 Task: Look for products from Honest Kids only.
Action: Mouse moved to (30, 155)
Screenshot: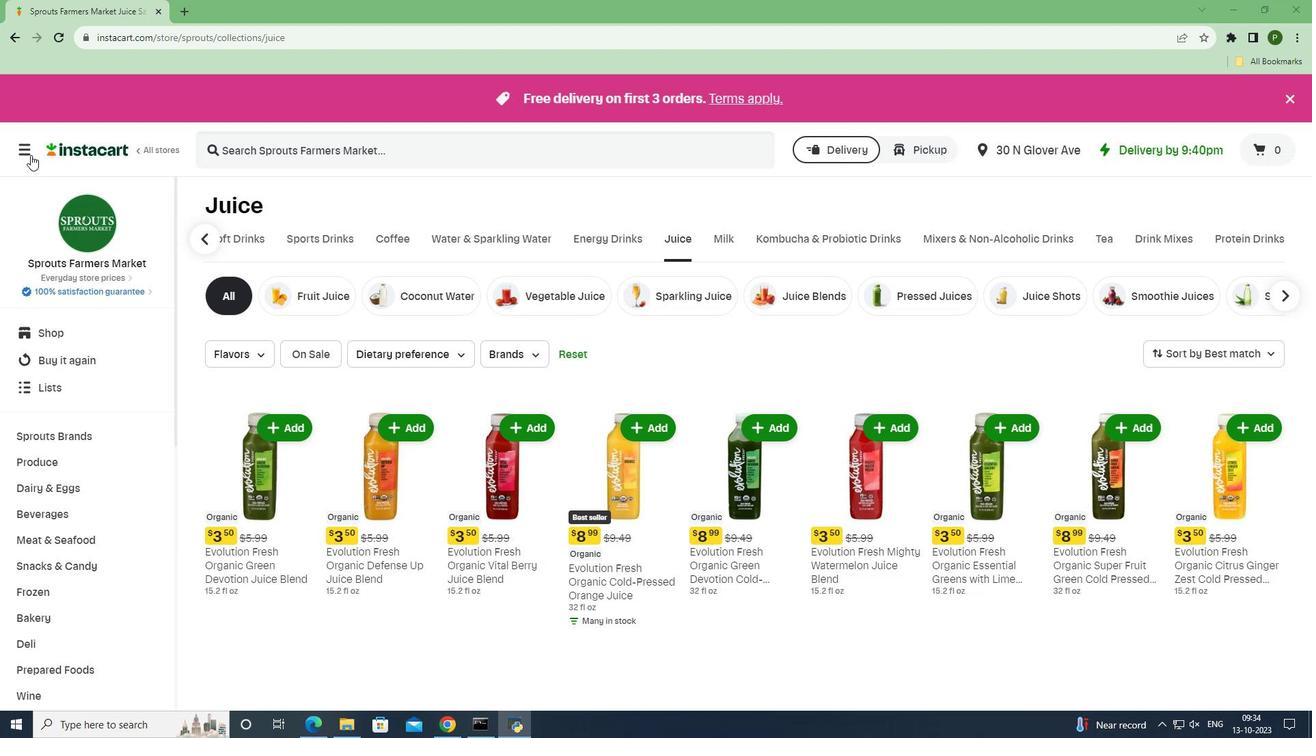 
Action: Mouse pressed left at (30, 155)
Screenshot: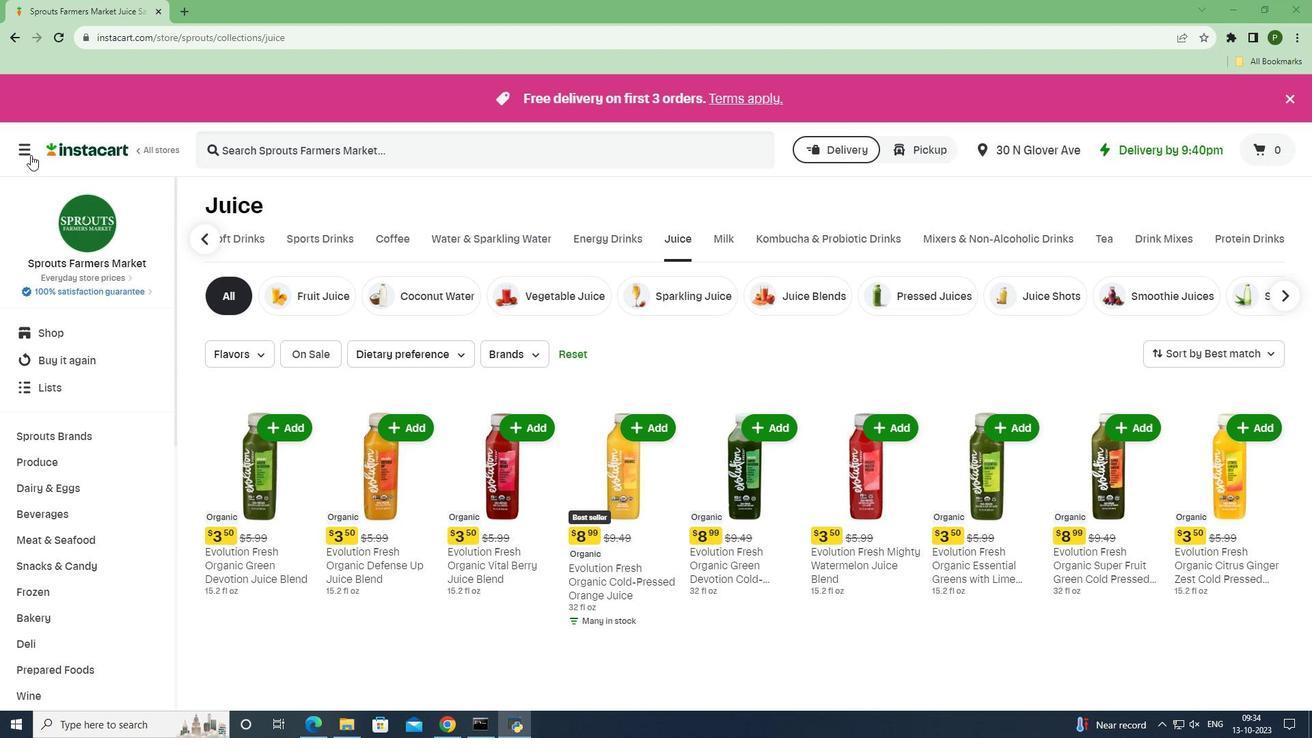 
Action: Mouse moved to (61, 358)
Screenshot: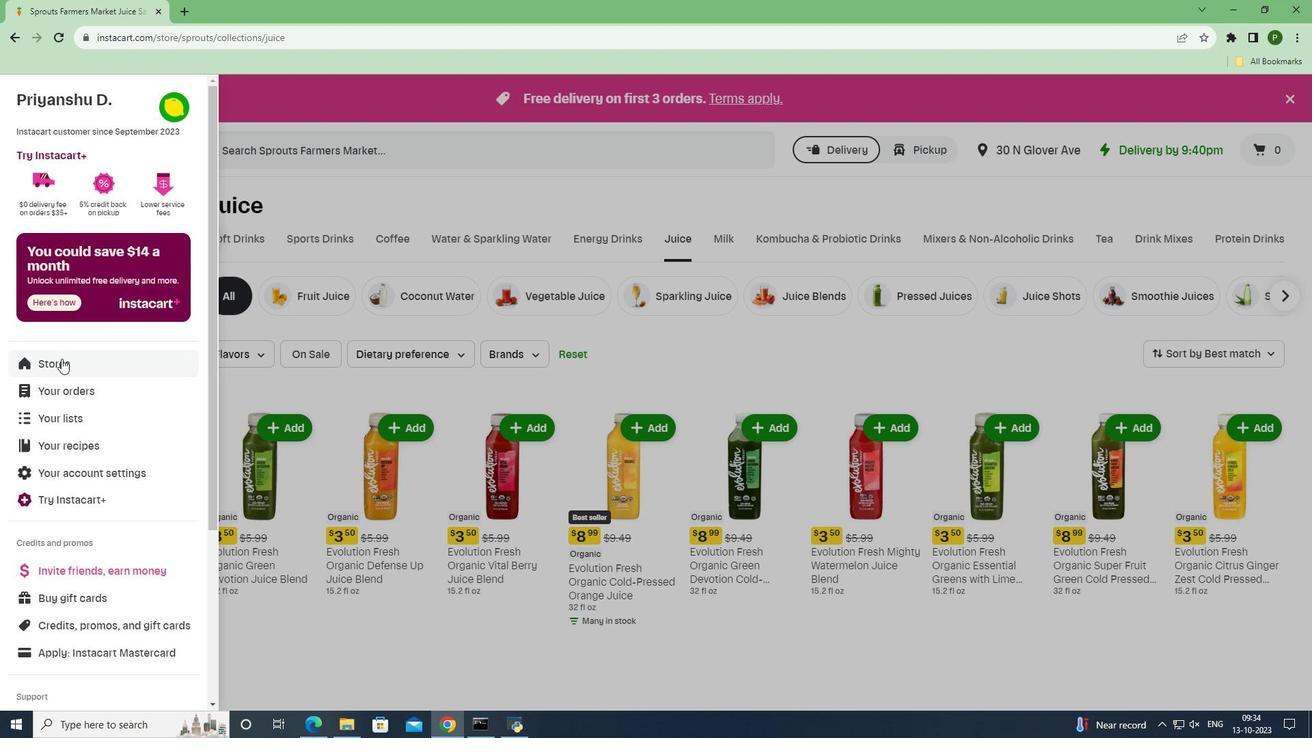 
Action: Mouse pressed left at (61, 358)
Screenshot: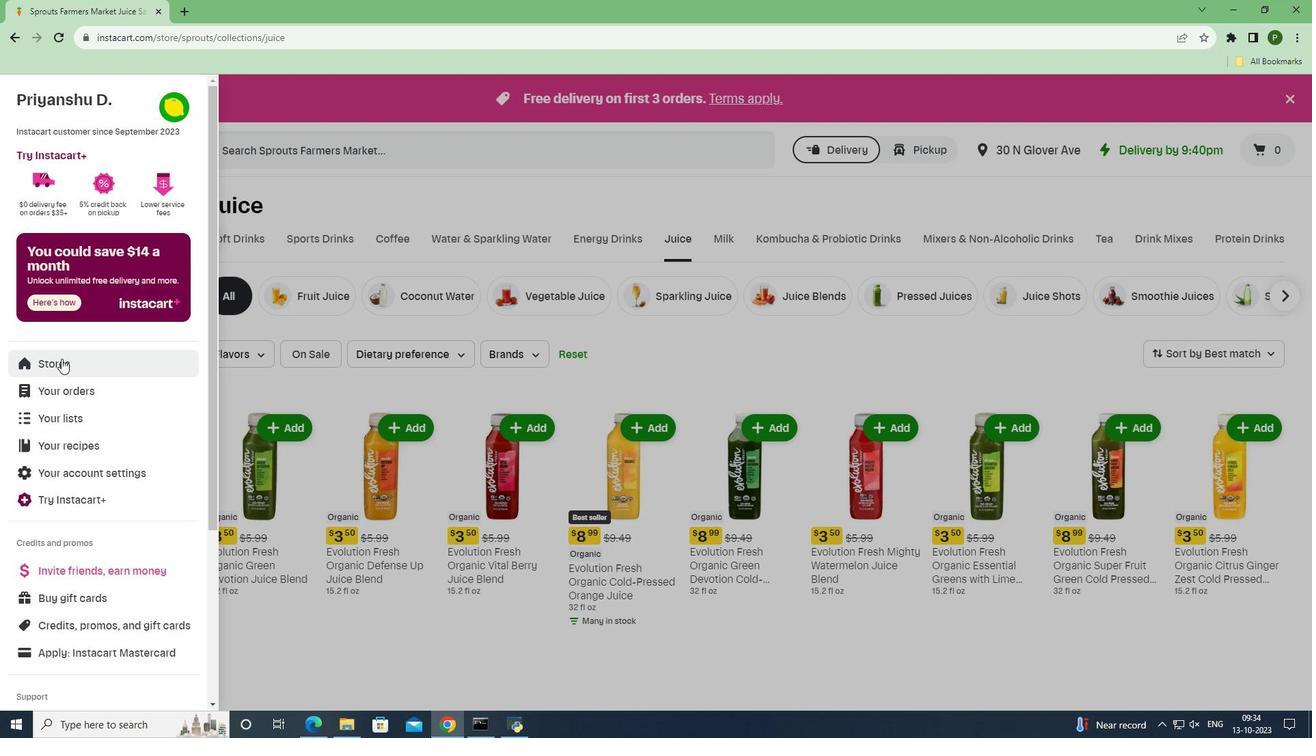 
Action: Mouse moved to (306, 164)
Screenshot: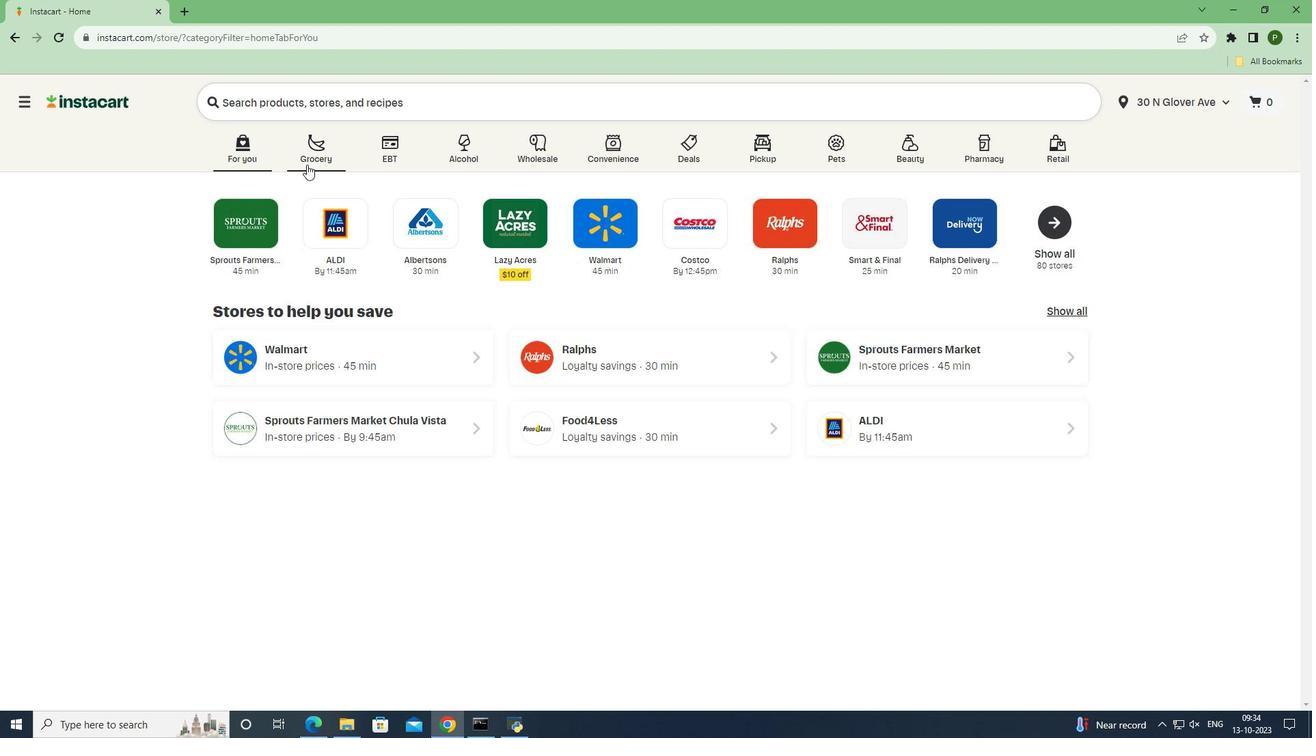 
Action: Mouse pressed left at (306, 164)
Screenshot: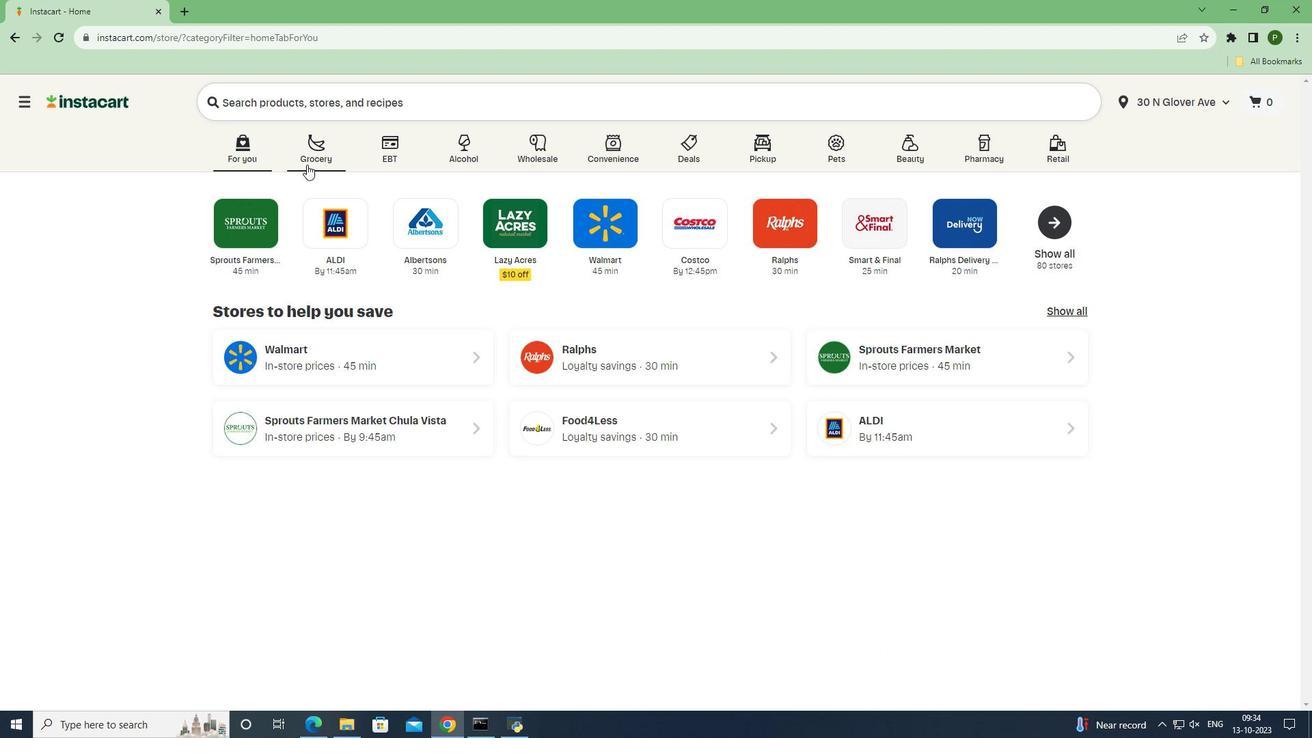 
Action: Mouse moved to (838, 316)
Screenshot: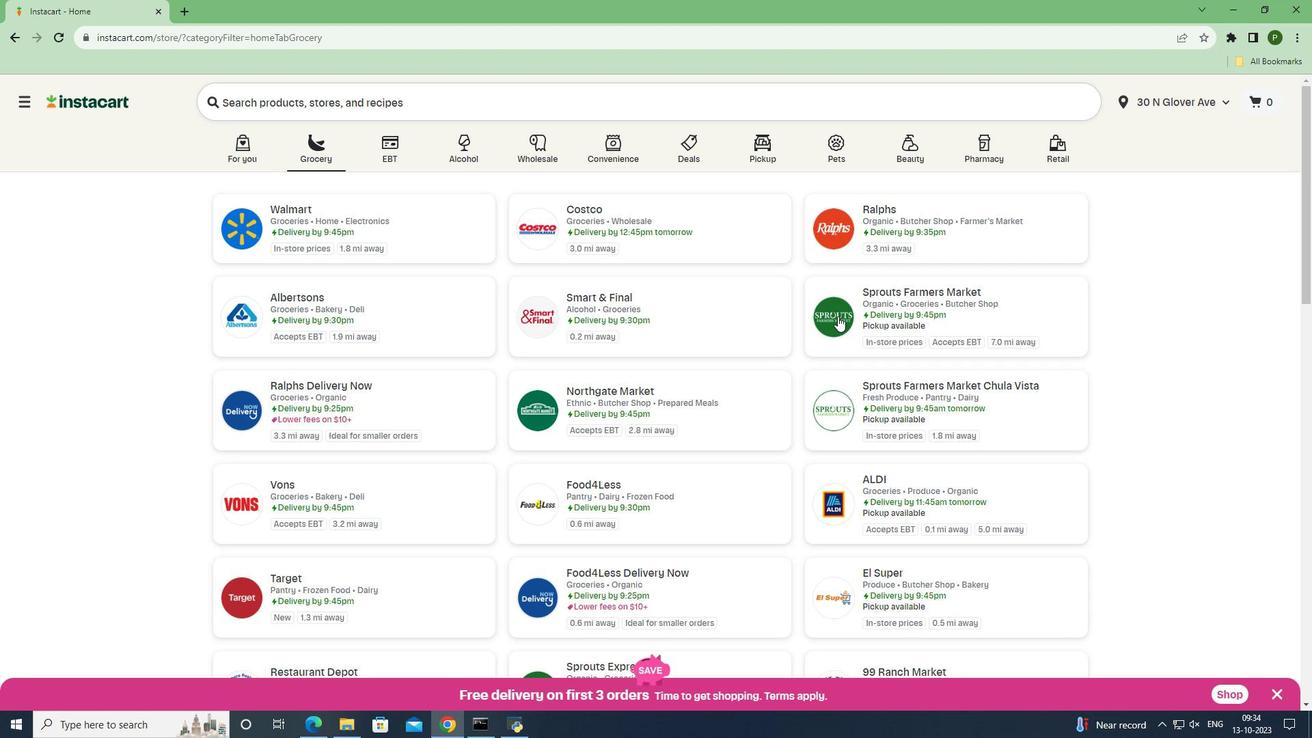 
Action: Mouse pressed left at (838, 316)
Screenshot: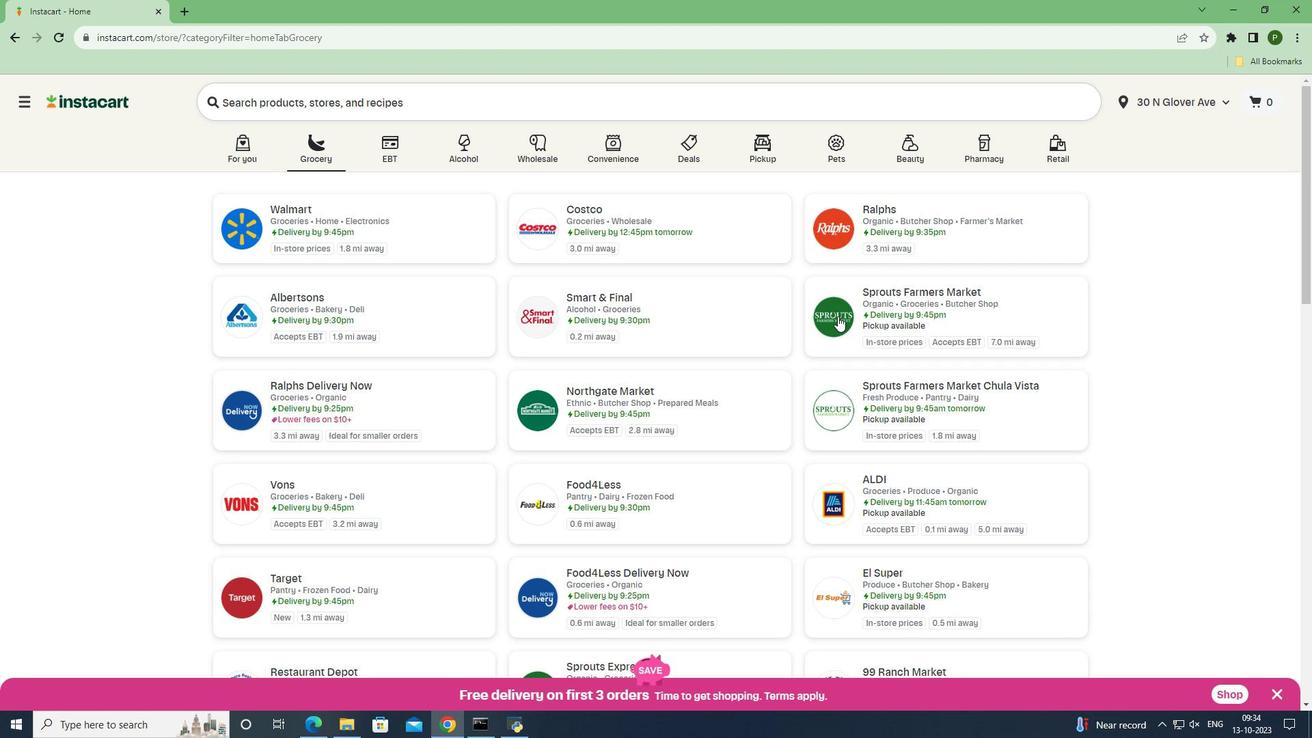 
Action: Mouse moved to (75, 509)
Screenshot: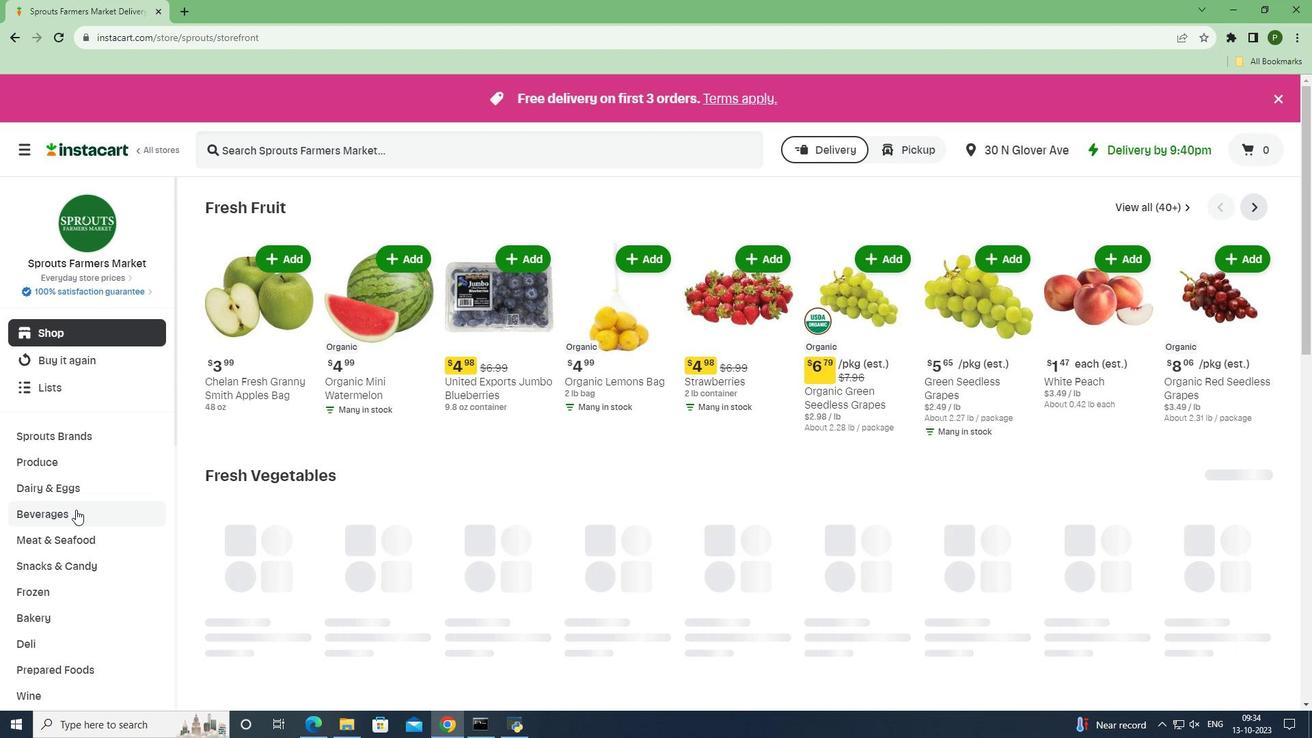 
Action: Mouse pressed left at (75, 509)
Screenshot: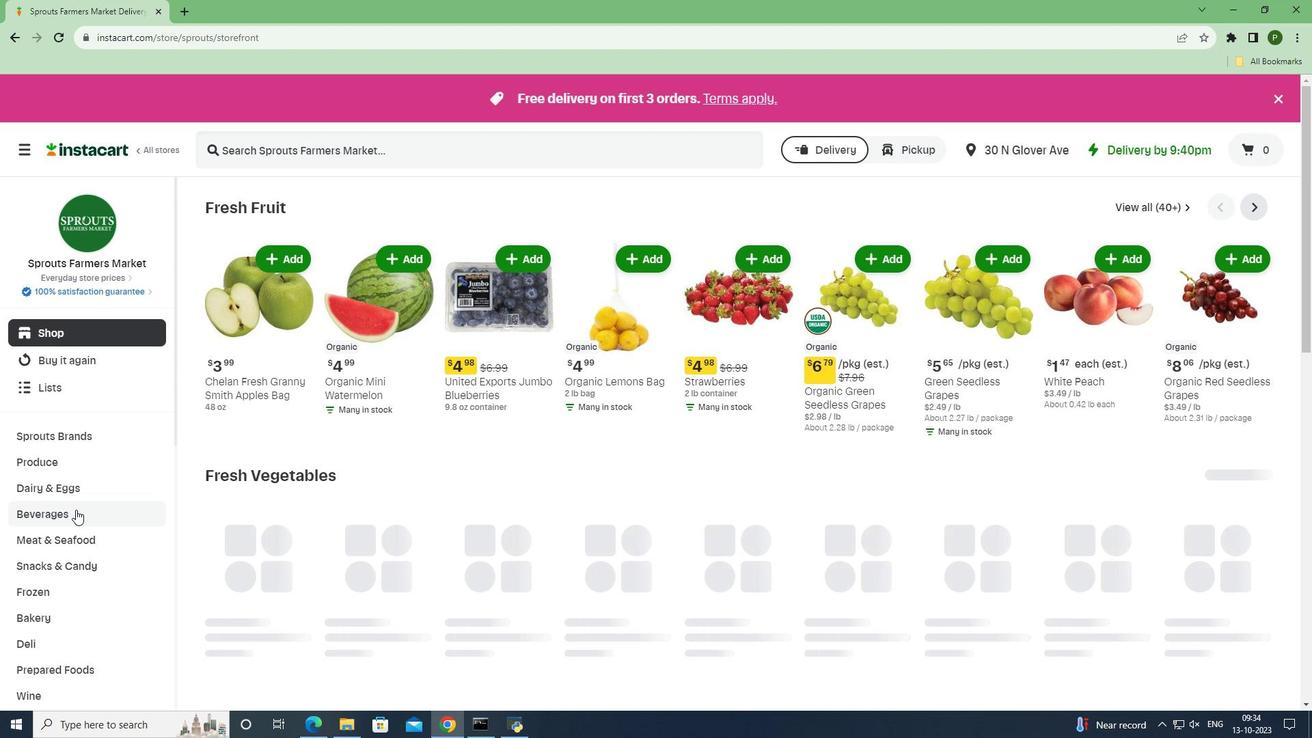 
Action: Mouse moved to (756, 236)
Screenshot: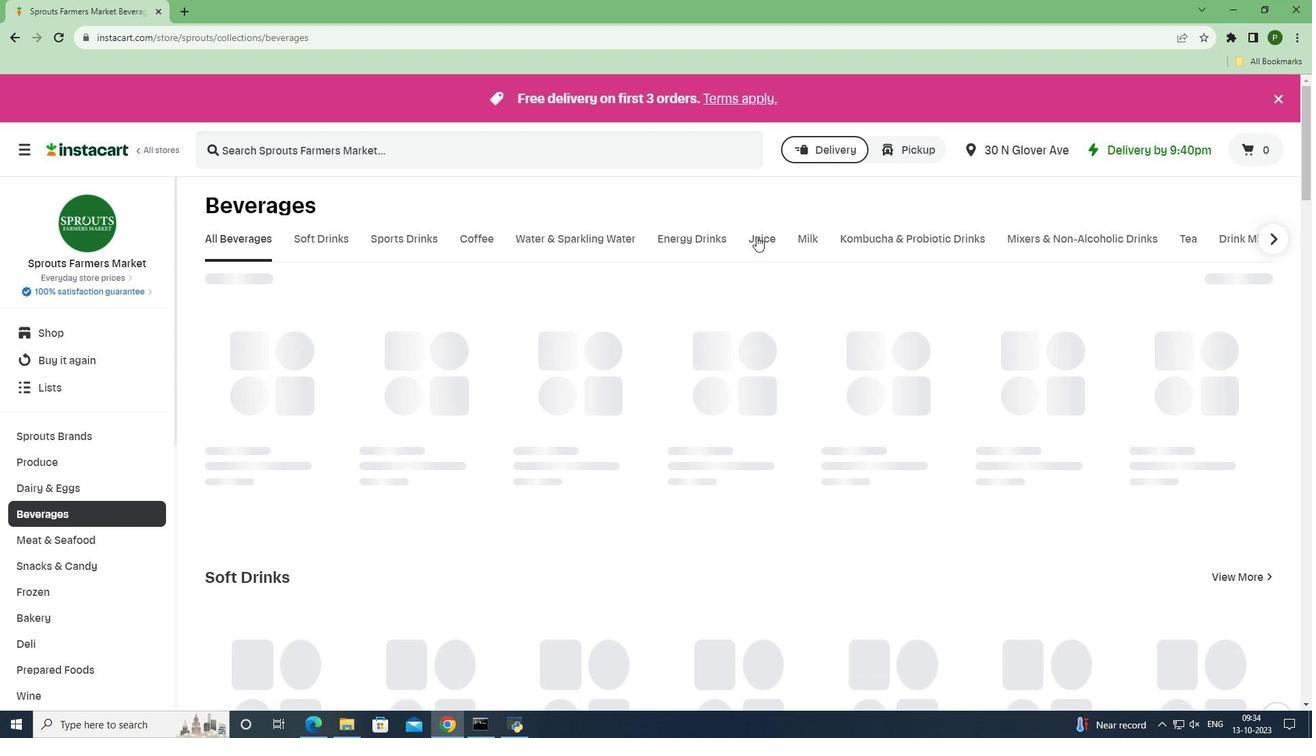 
Action: Mouse pressed left at (756, 236)
Screenshot: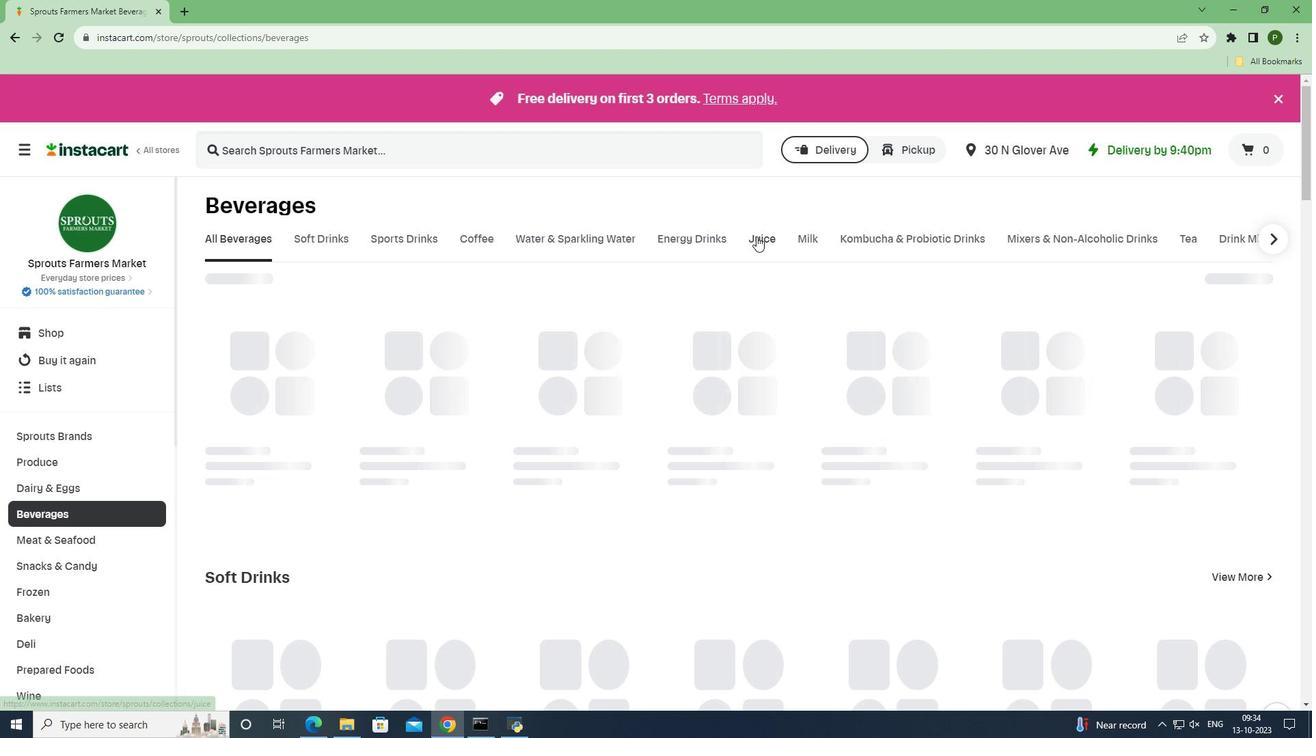 
Action: Mouse moved to (524, 356)
Screenshot: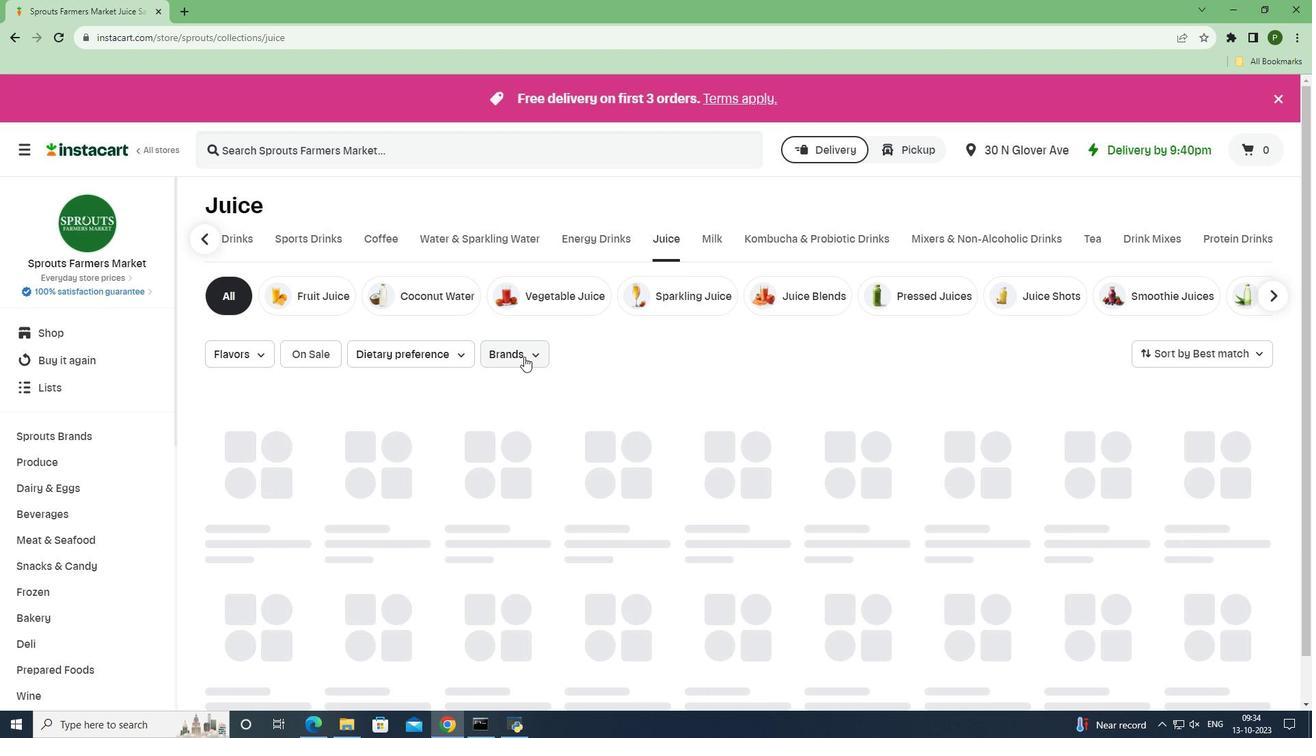 
Action: Mouse pressed left at (524, 356)
Screenshot: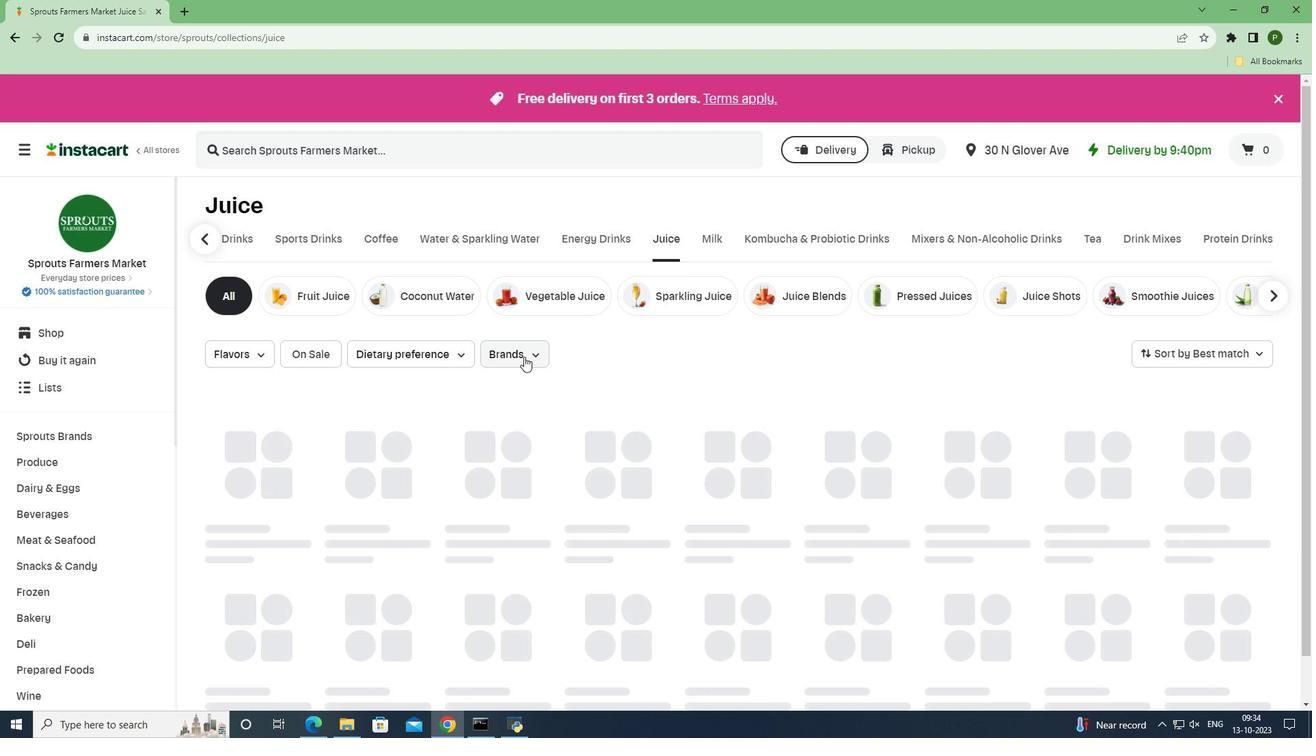 
Action: Mouse moved to (553, 499)
Screenshot: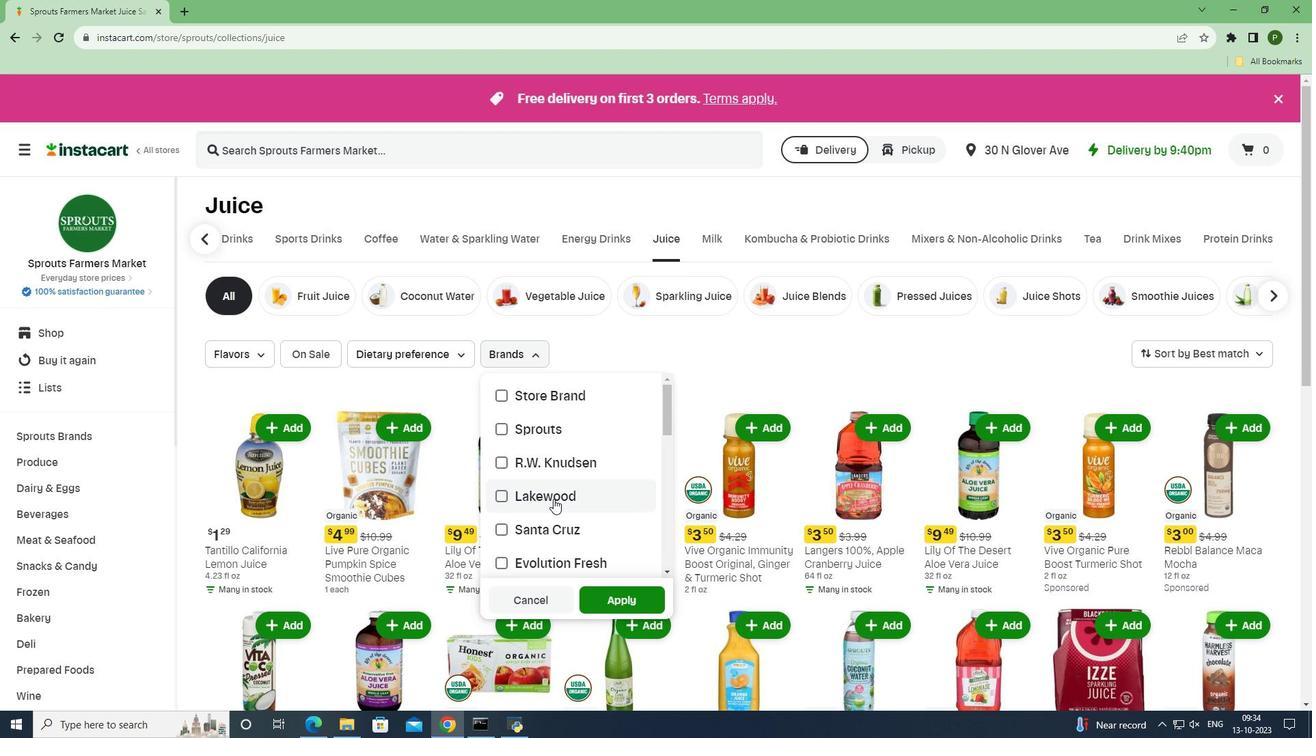 
Action: Mouse scrolled (553, 498) with delta (0, 0)
Screenshot: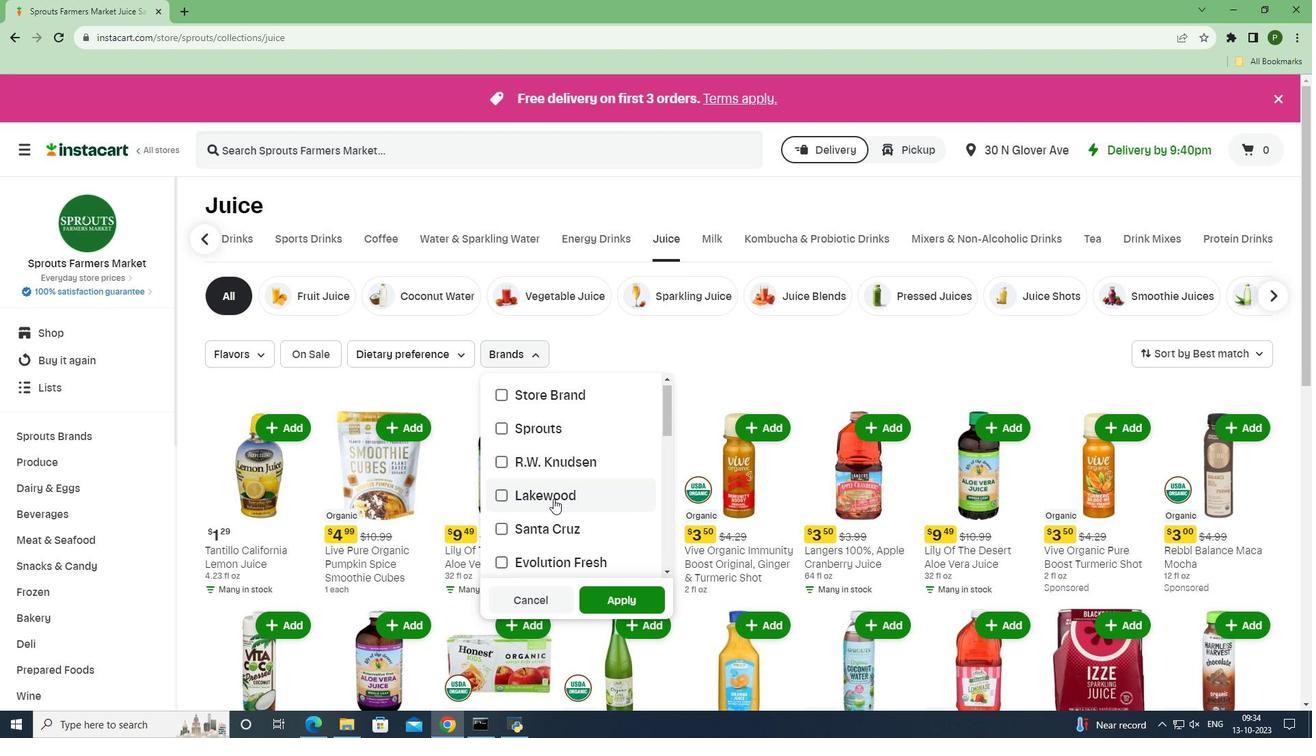 
Action: Mouse moved to (551, 499)
Screenshot: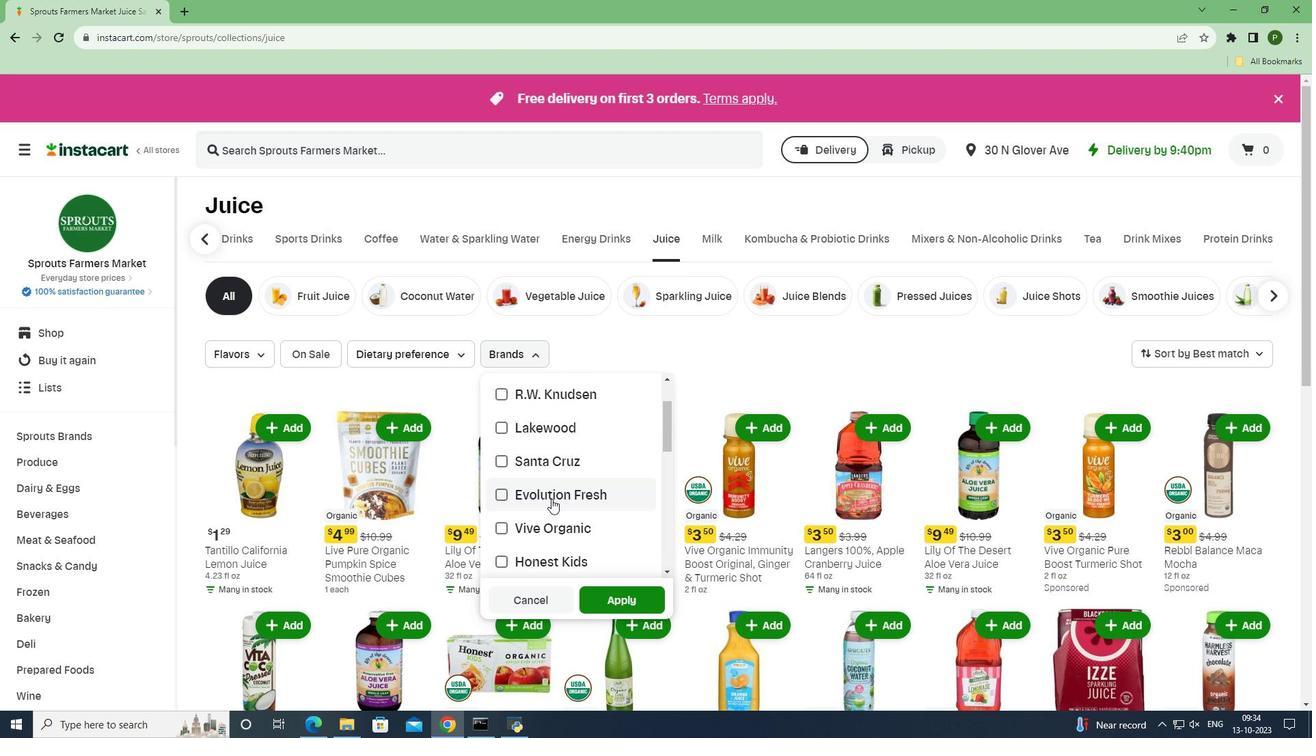 
Action: Mouse scrolled (551, 498) with delta (0, 0)
Screenshot: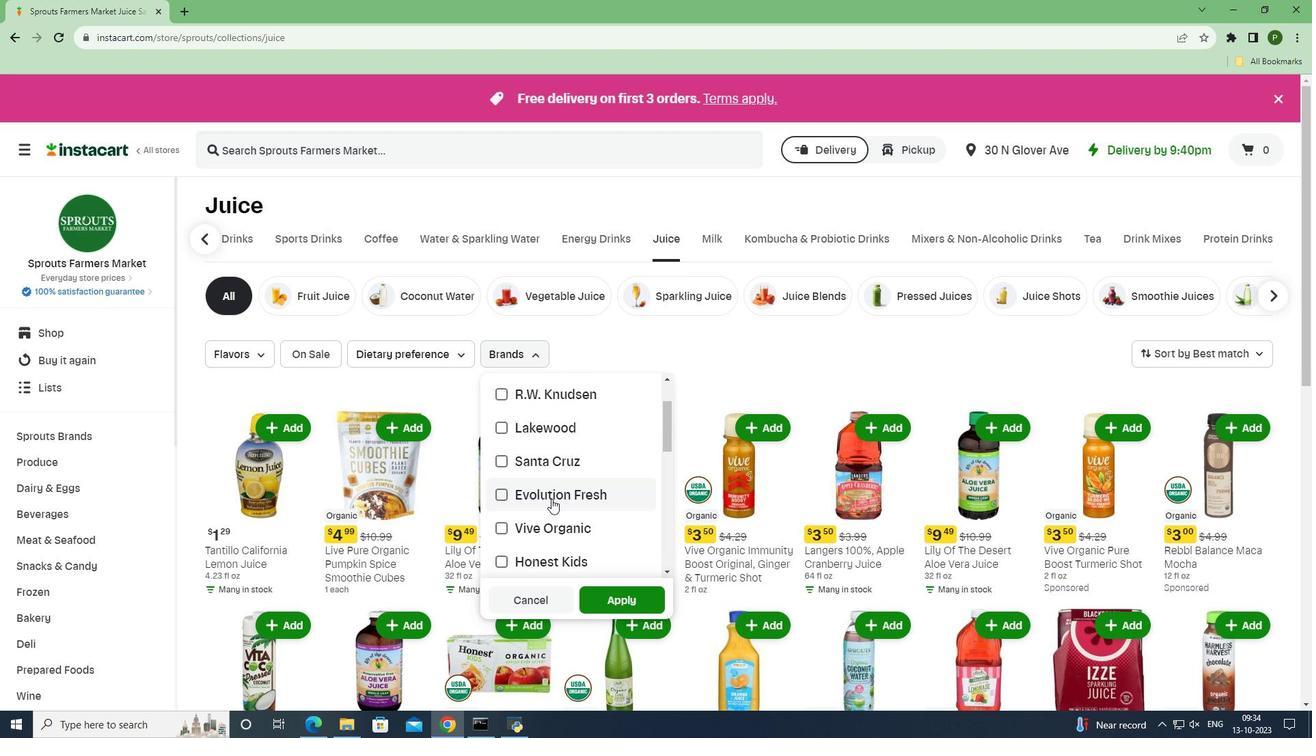 
Action: Mouse pressed left at (551, 499)
Screenshot: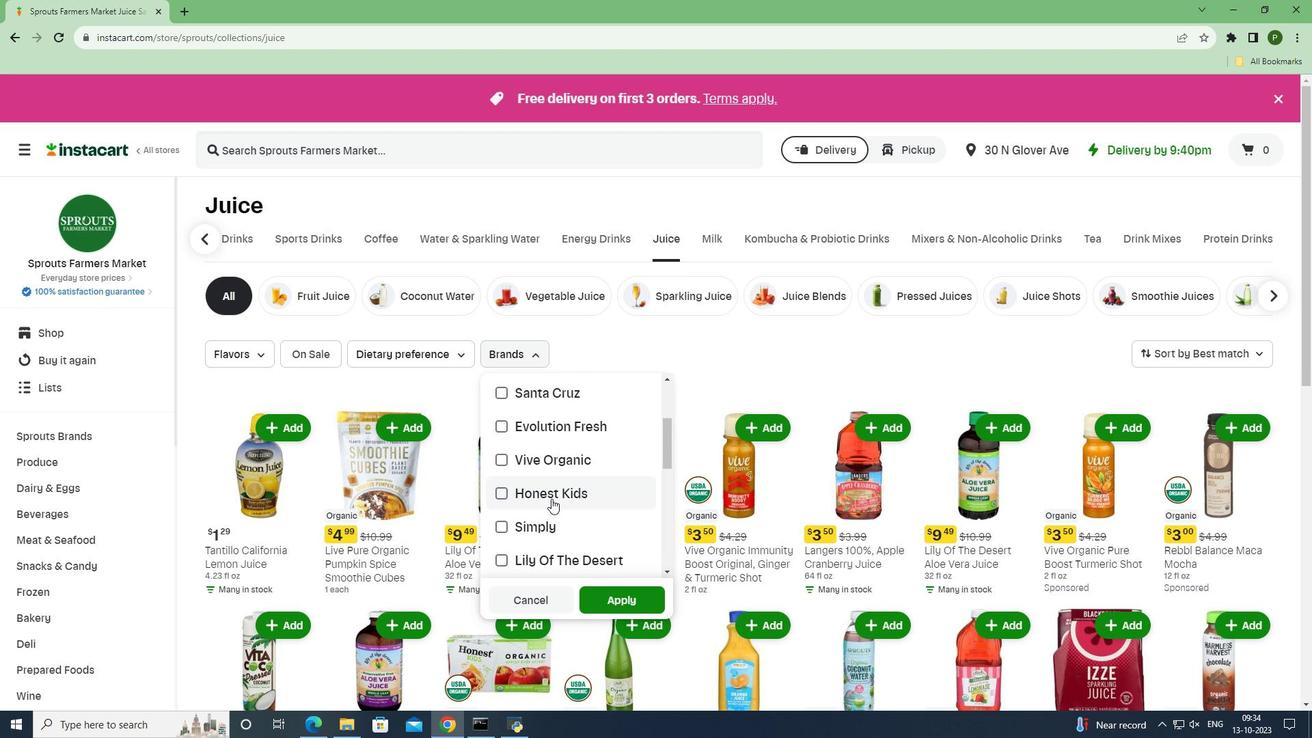 
Action: Mouse moved to (593, 590)
Screenshot: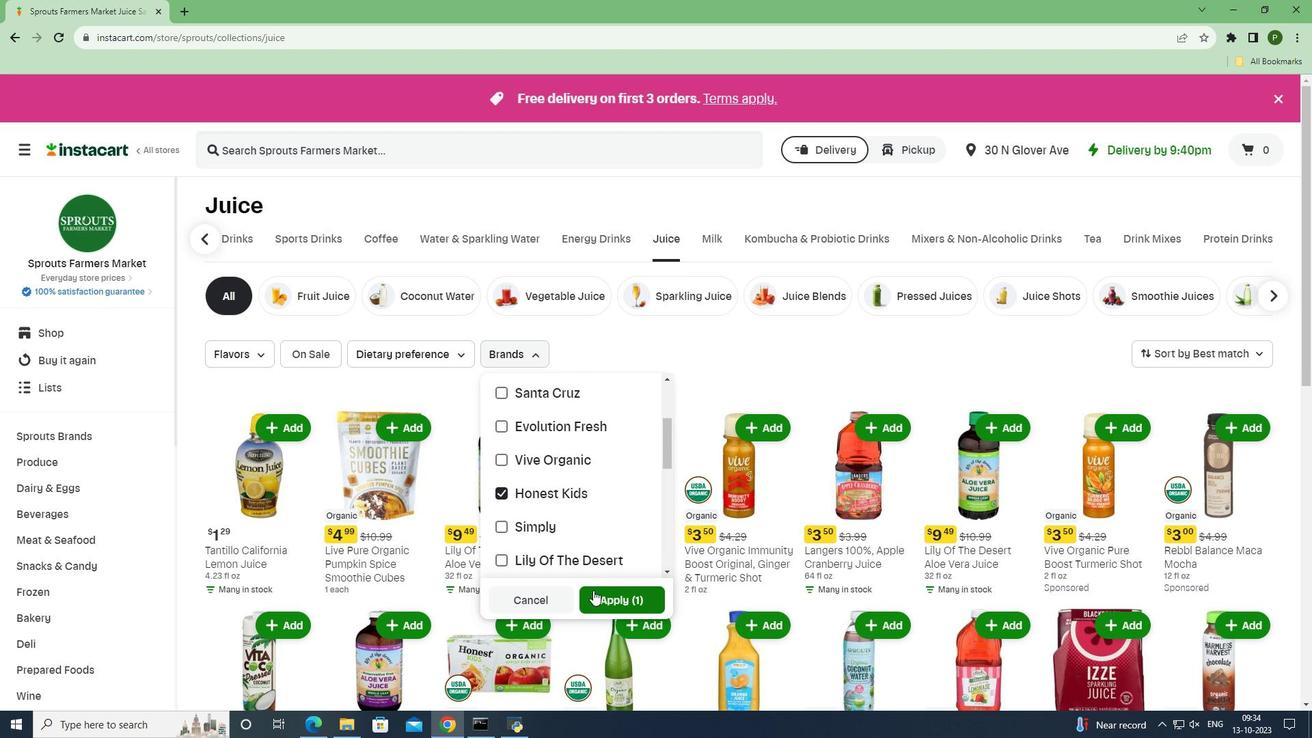 
Action: Mouse pressed left at (593, 590)
Screenshot: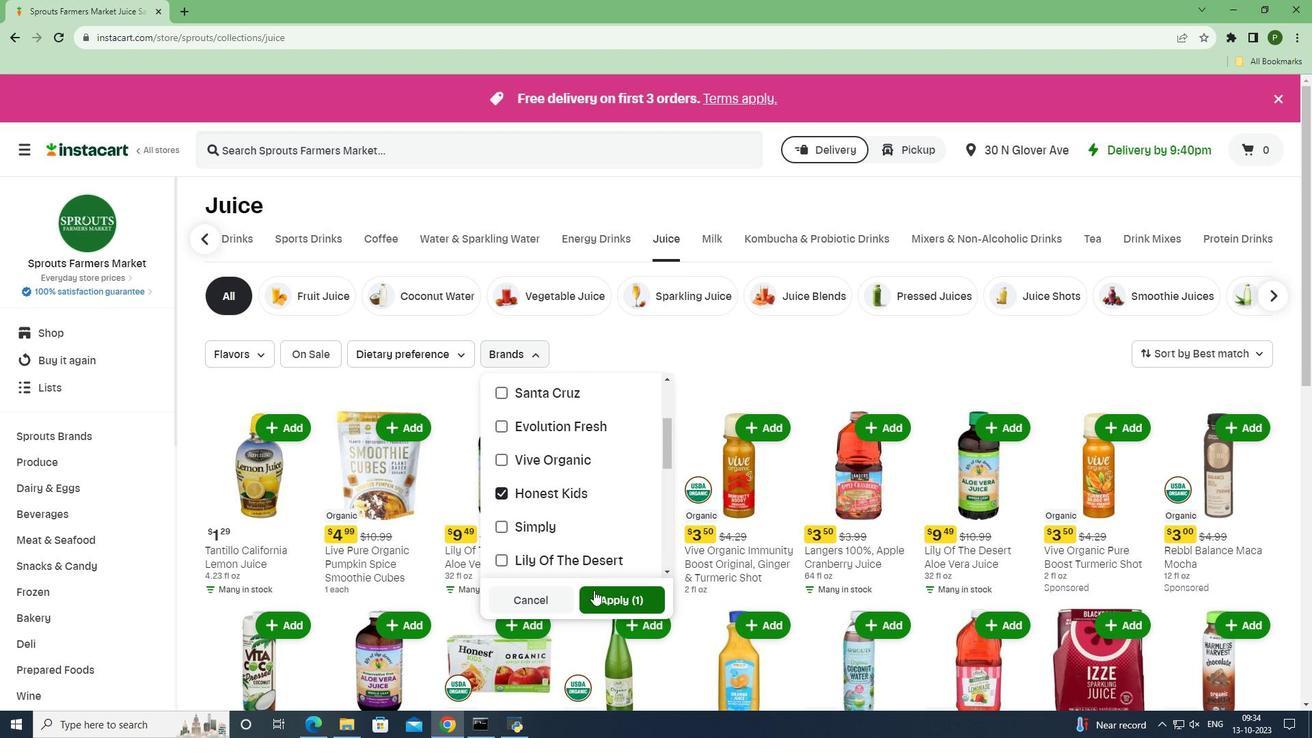 
Action: Mouse moved to (791, 616)
Screenshot: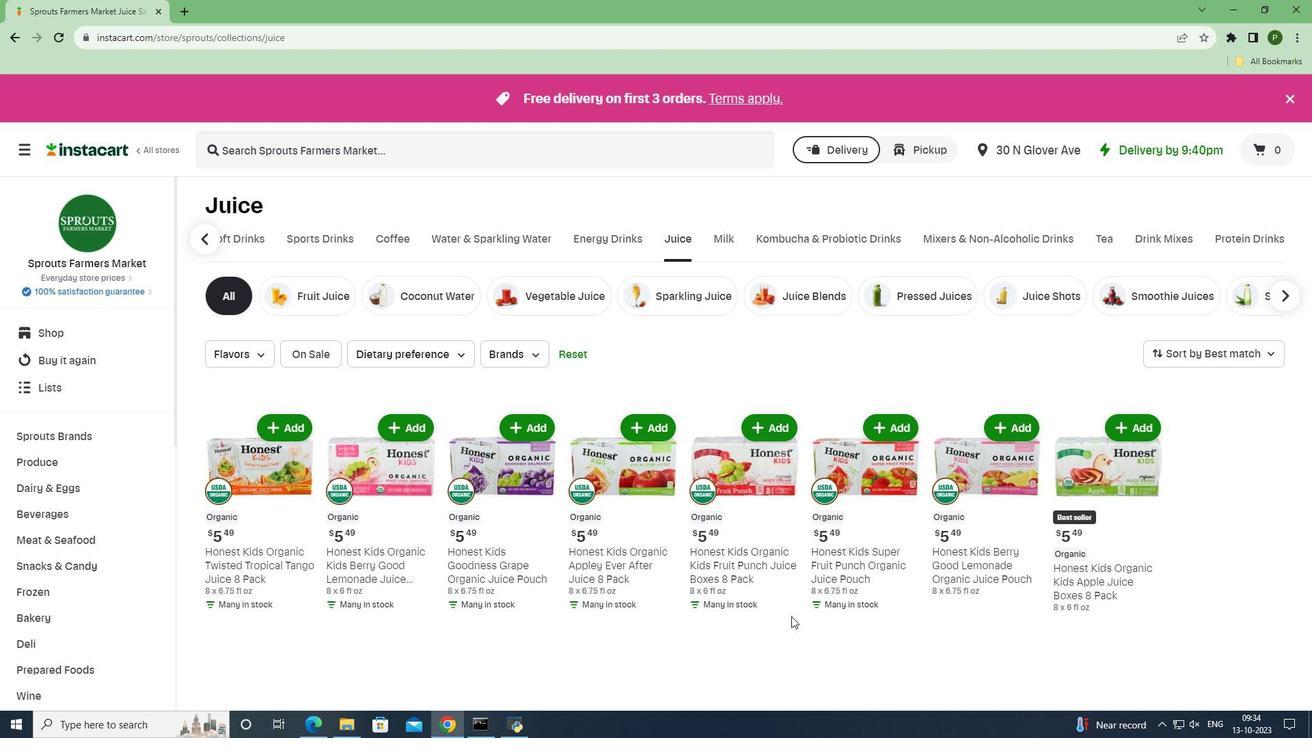 
